 Task: Create a section Debug Dwell and in the section, add a milestone Desktop and Mobile Device Security in the project ApexLine
Action: Mouse moved to (694, 543)
Screenshot: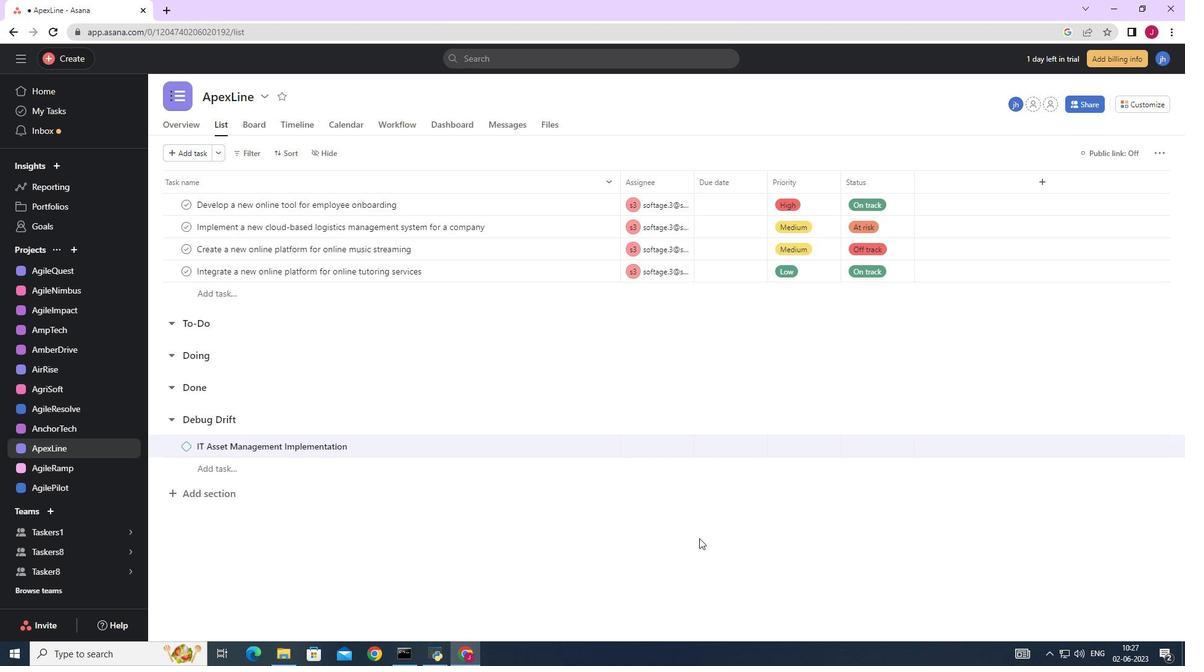 
Action: Mouse scrolled (694, 542) with delta (0, 0)
Screenshot: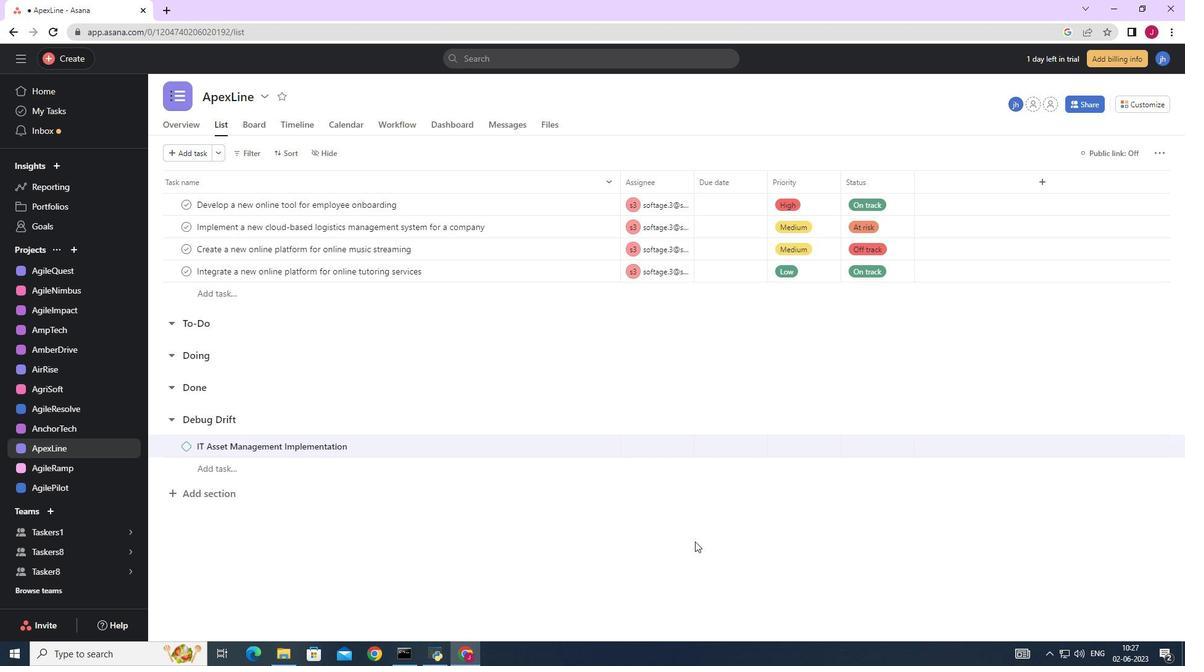 
Action: Mouse moved to (694, 543)
Screenshot: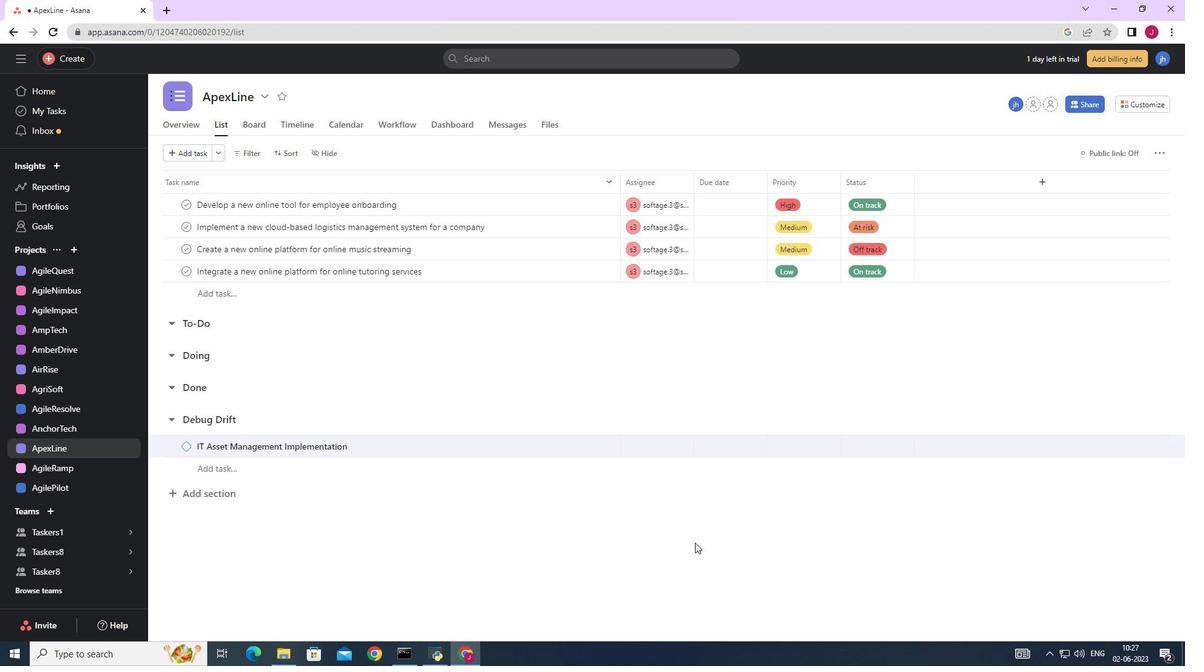 
Action: Mouse scrolled (694, 543) with delta (0, 0)
Screenshot: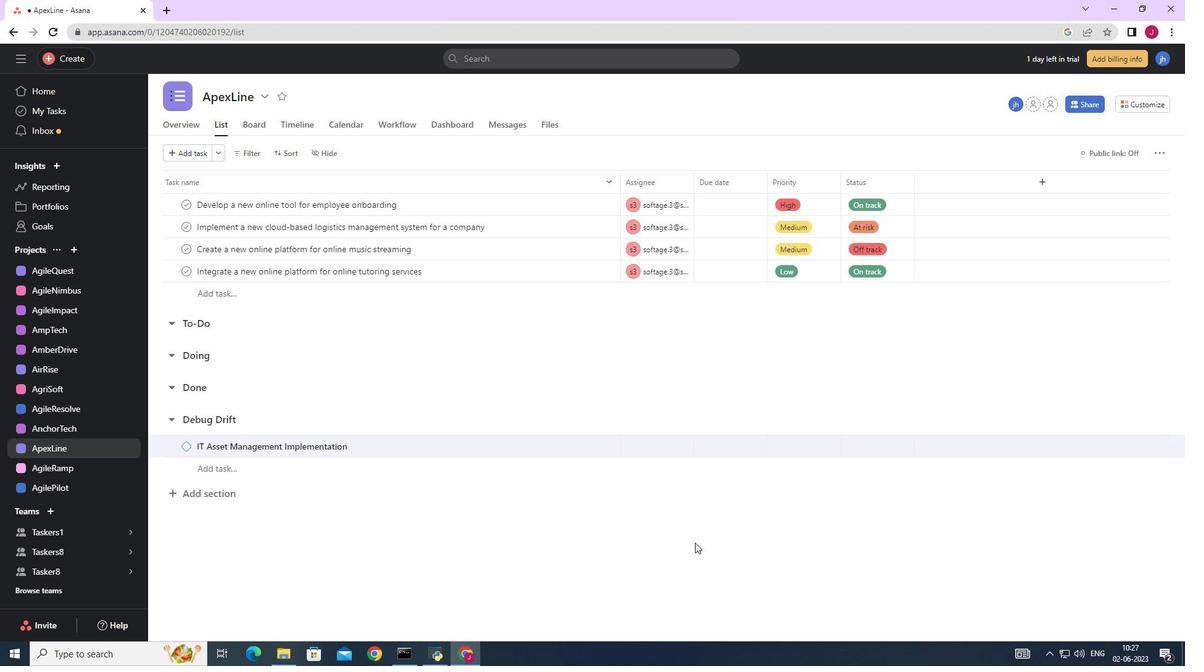 
Action: Mouse moved to (208, 493)
Screenshot: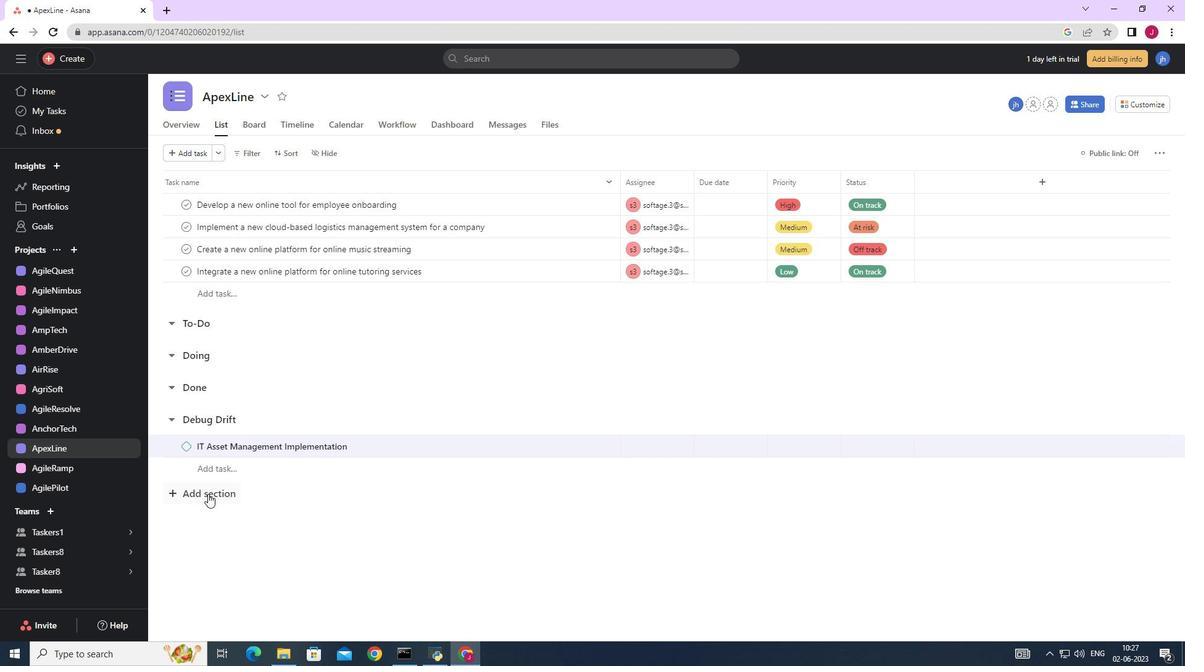 
Action: Mouse pressed left at (208, 493)
Screenshot: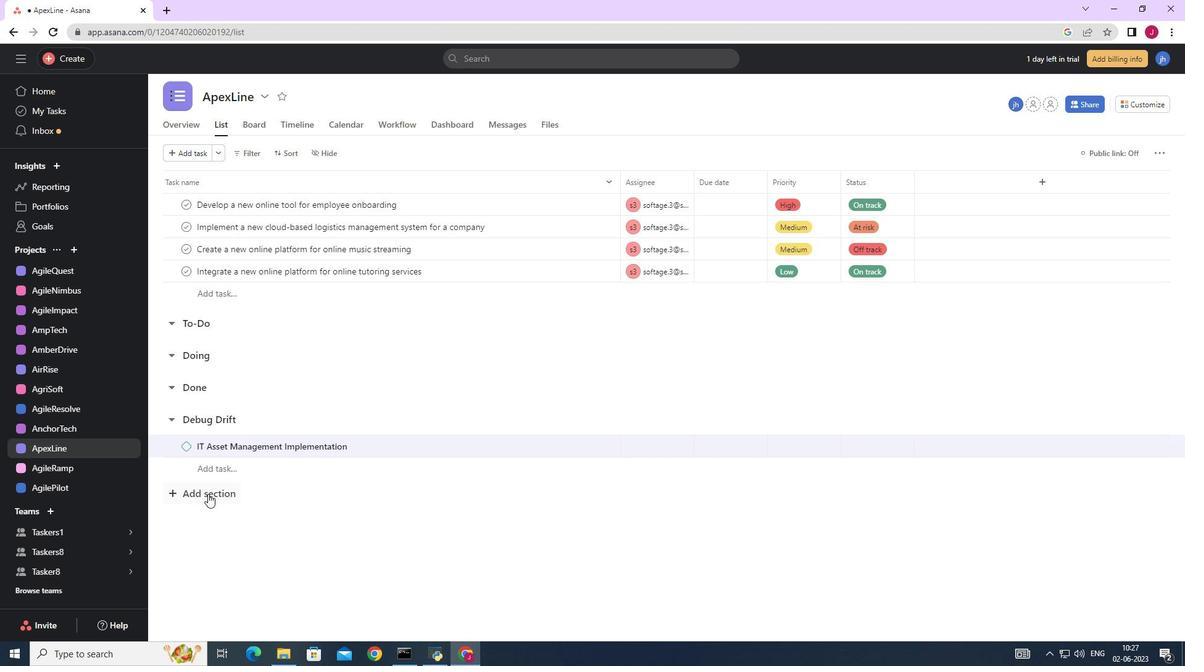 
Action: Mouse moved to (241, 495)
Screenshot: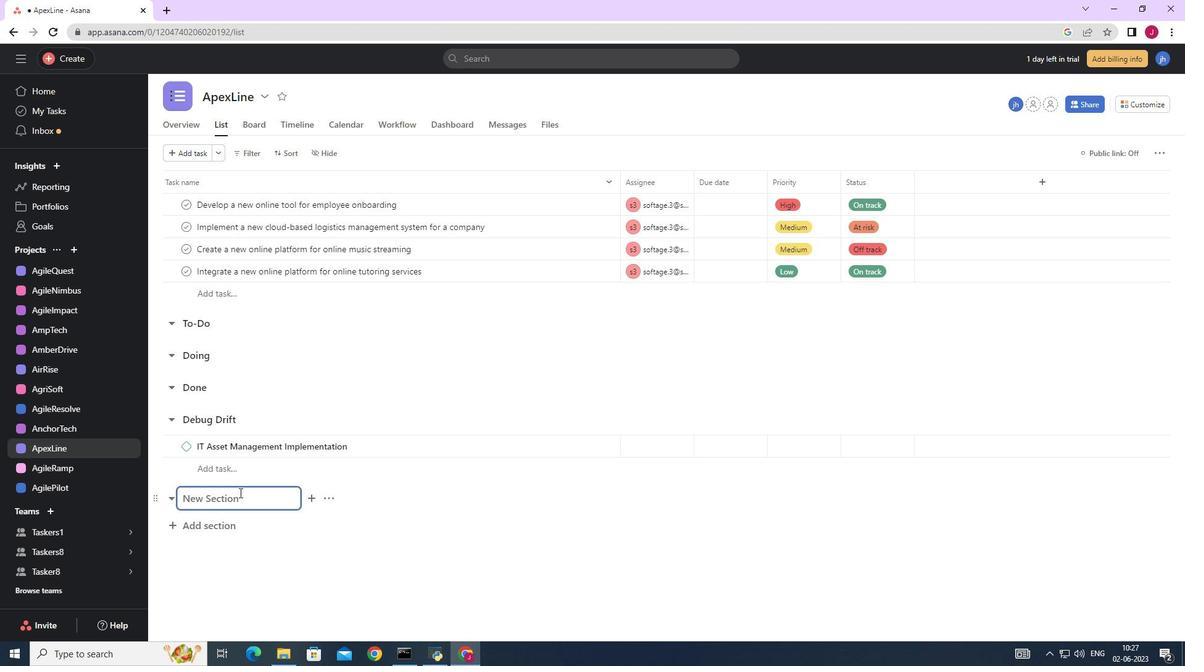
Action: Key pressed <Key.caps_lock>D<Key.caps_lock>ebug<Key.space><Key.caps_lock>D<Key.caps_lock>well<Key.enter><Key.caps_lock>D<Key.caps_lock>esktop<Key.space>and<Key.space><Key.caps_lock>M<Key.caps_lock>on<Key.backspace>bo<Key.backspace>ile<Key.space><Key.caps_lock>D<Key.caps_lock>evice<Key.space><Key.caps_lock>S<Key.caps_lock>ecurity
Screenshot: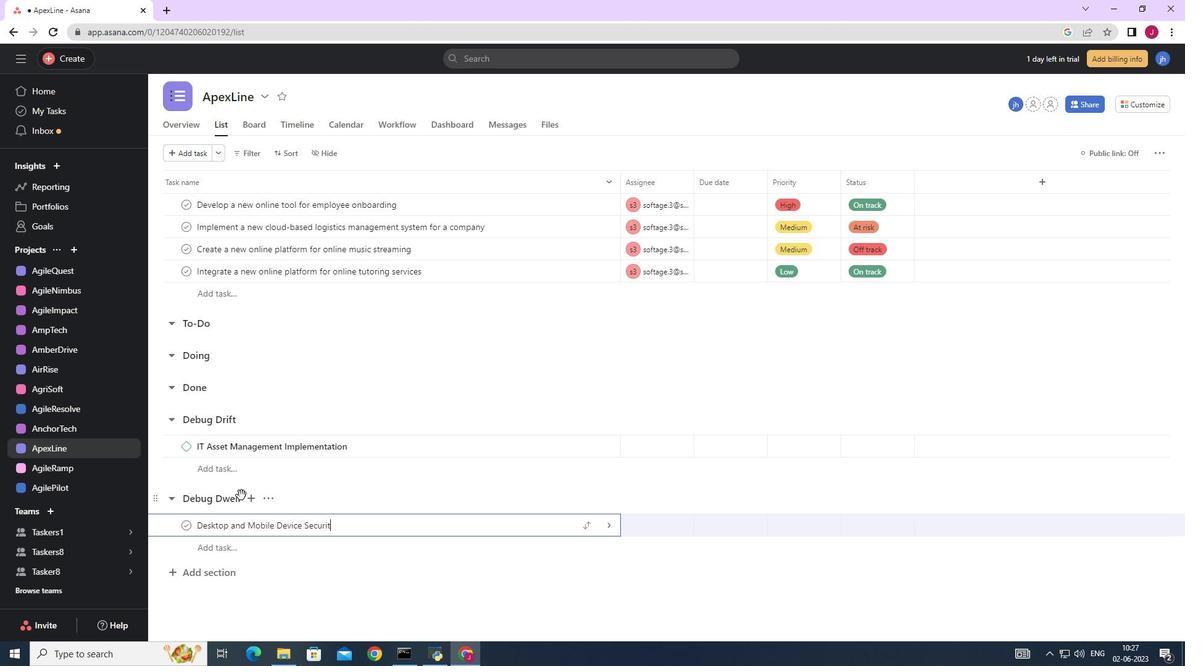 
Action: Mouse moved to (606, 527)
Screenshot: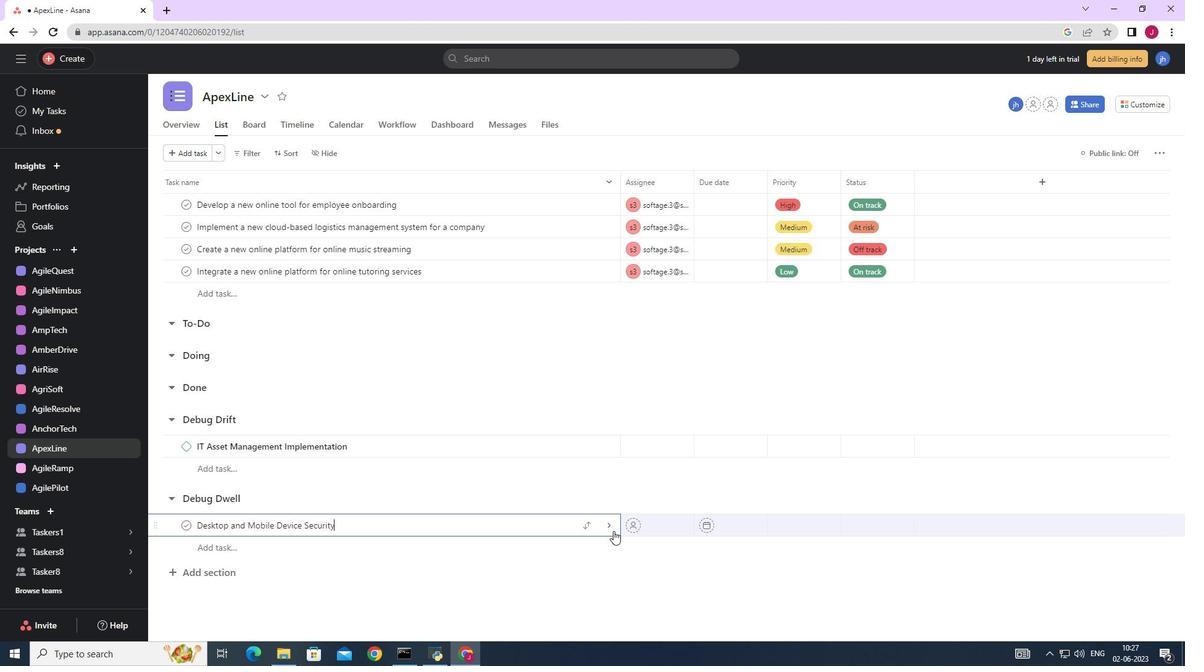 
Action: Mouse pressed left at (606, 527)
Screenshot: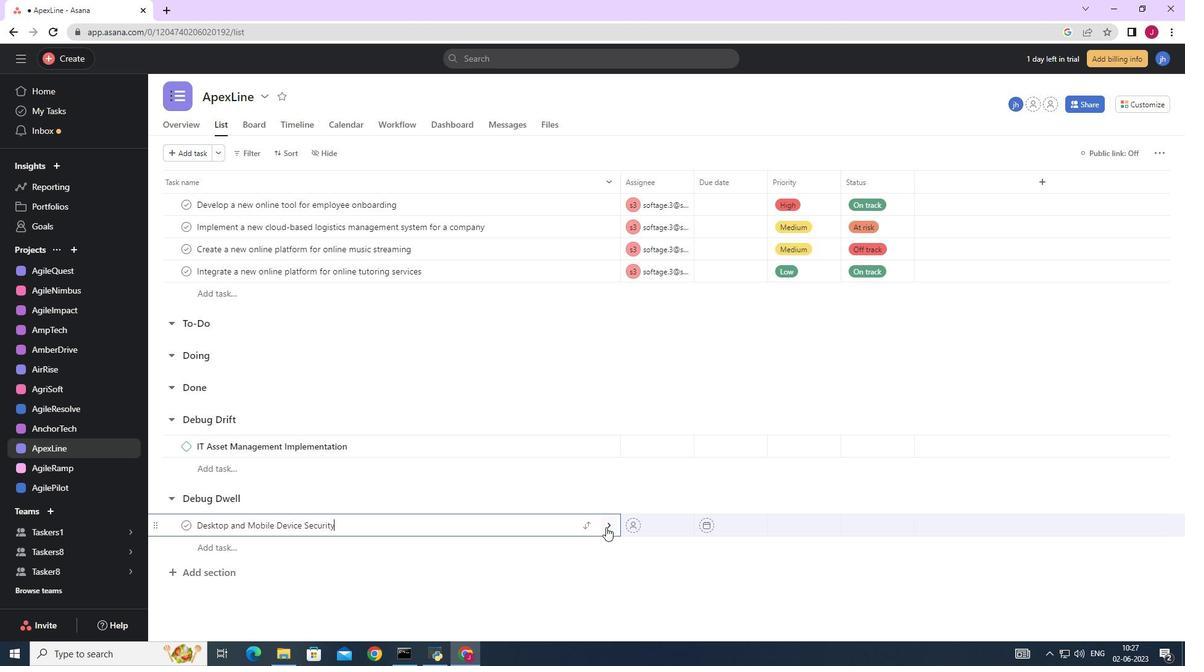 
Action: Mouse moved to (1143, 151)
Screenshot: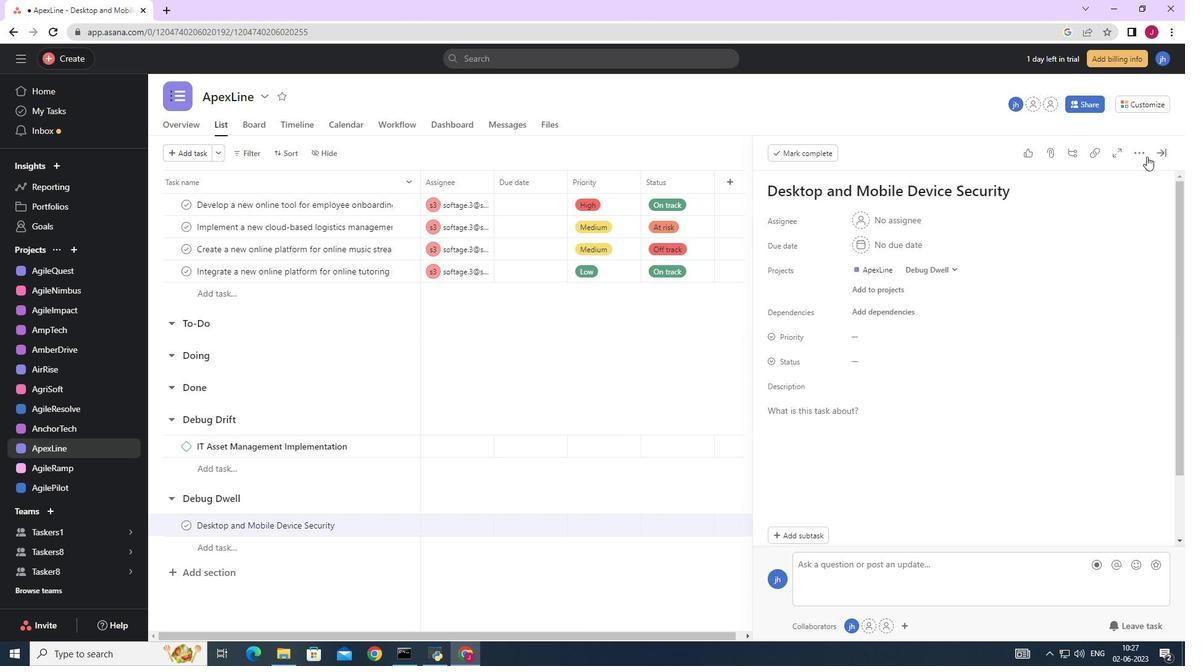 
Action: Mouse pressed left at (1143, 151)
Screenshot: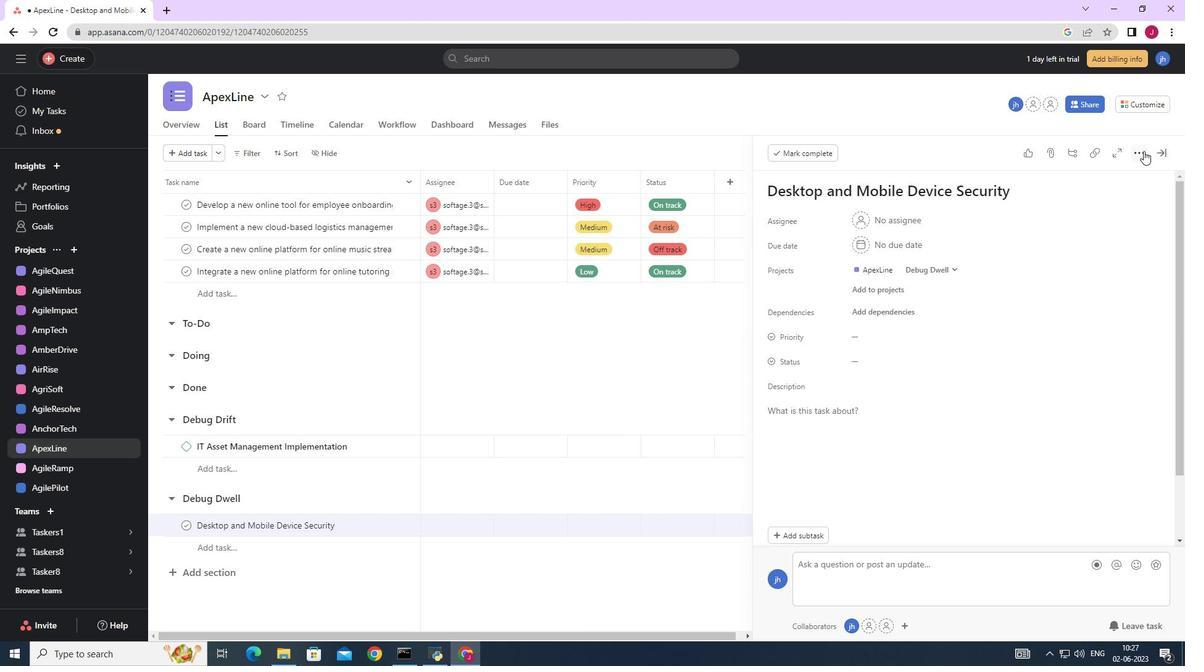 
Action: Mouse moved to (1043, 197)
Screenshot: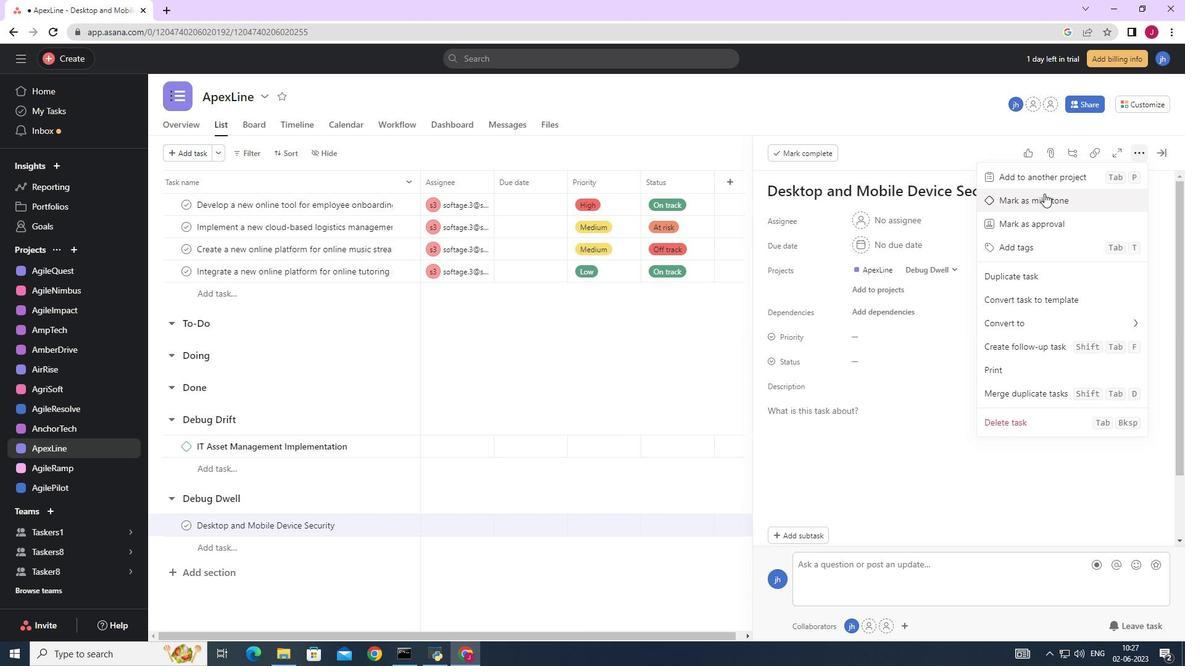 
Action: Mouse pressed left at (1043, 197)
Screenshot: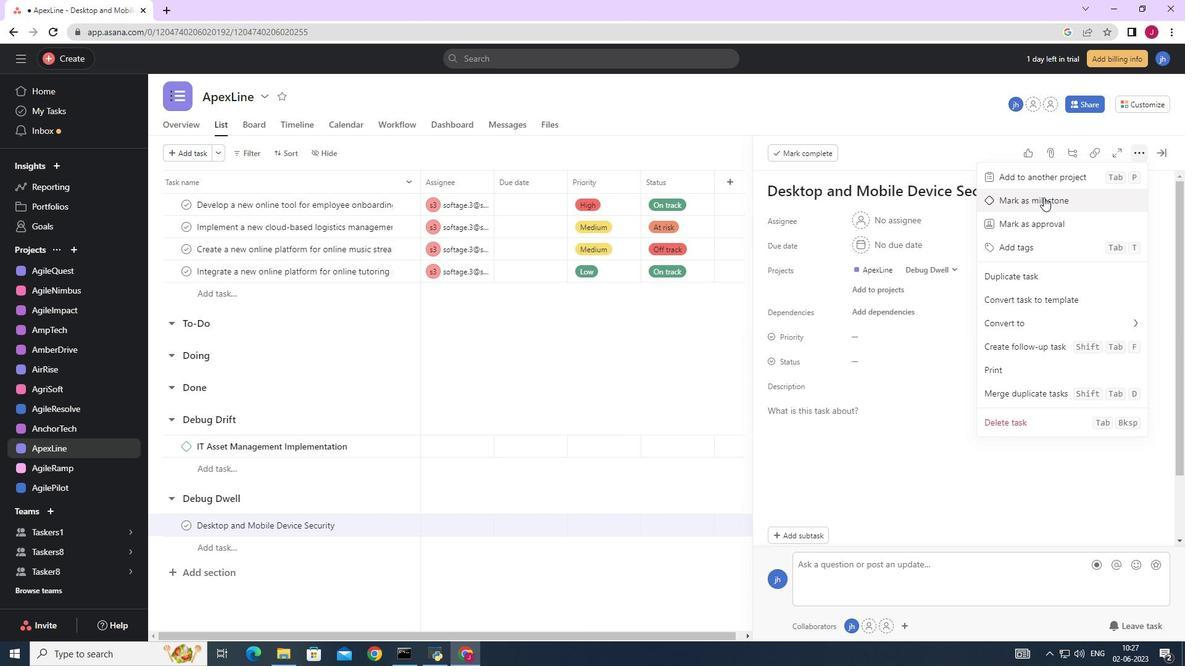 
Action: Mouse moved to (1160, 151)
Screenshot: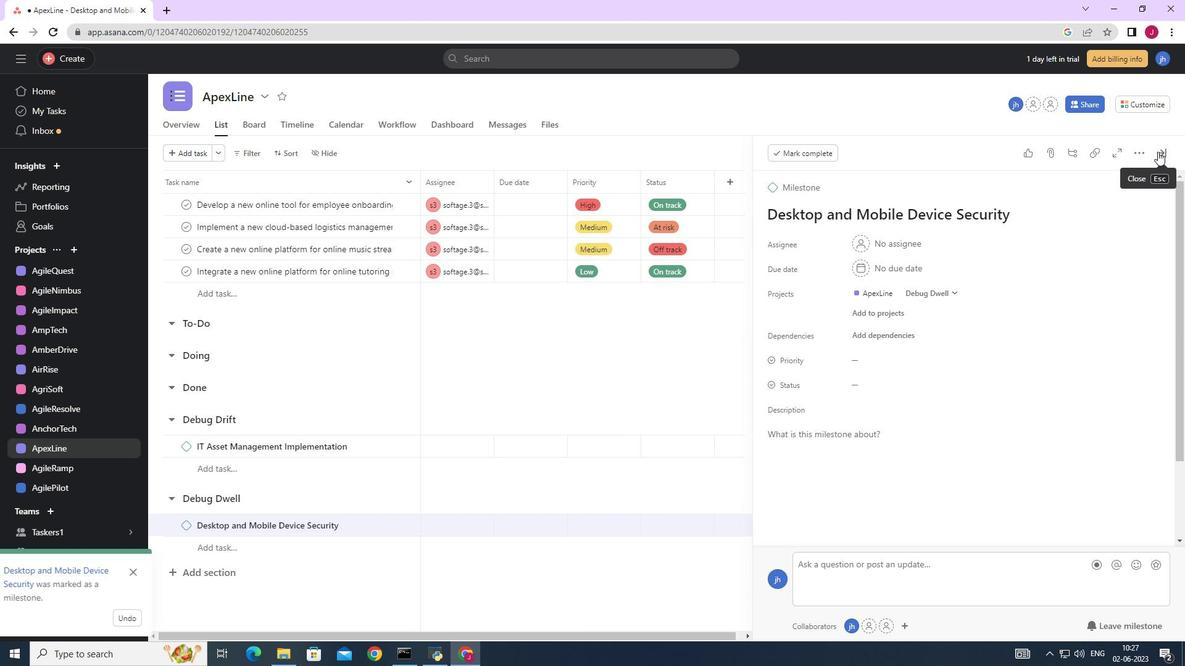 
Action: Mouse pressed left at (1160, 151)
Screenshot: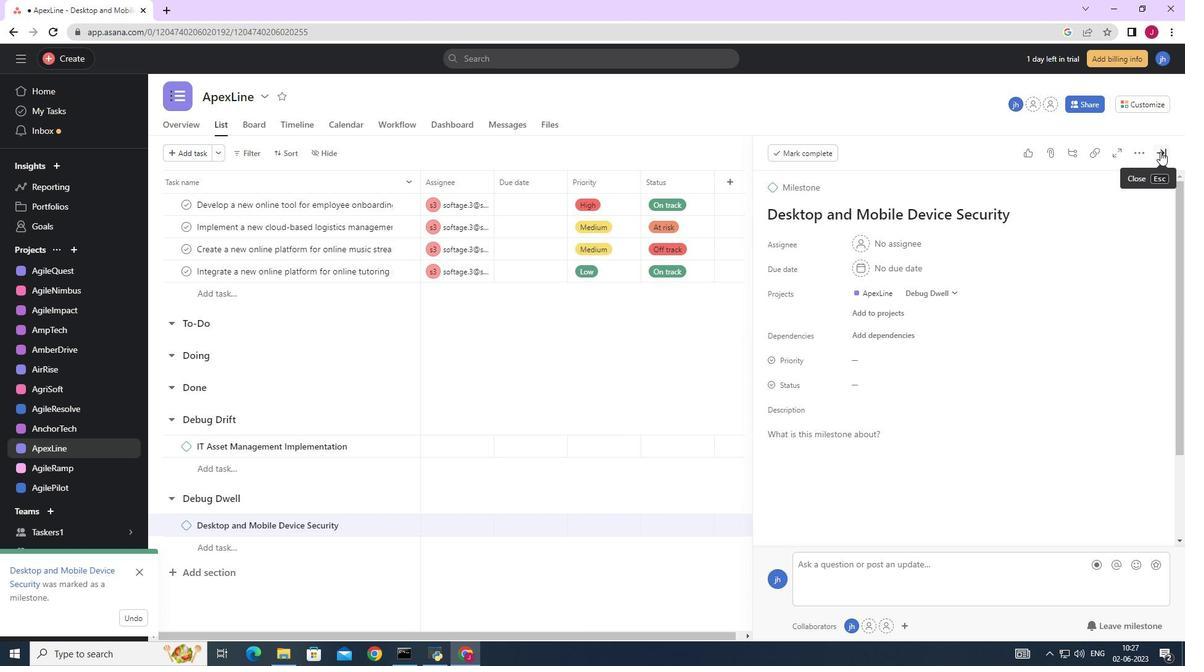 
